Task: In the Company airproducts.com, schedule a meeting with title: 'Introducing Our Products and Services ', Select date: '23 July, 2023', select start time: 10:00:AM. Add location in person New York with meeting description: Kindly join this meeting to understand Product Demo and Service Presentation. Add attendees from company's contact and save.. Logged in from softage.1@softage.net
Action: Mouse moved to (75, 49)
Screenshot: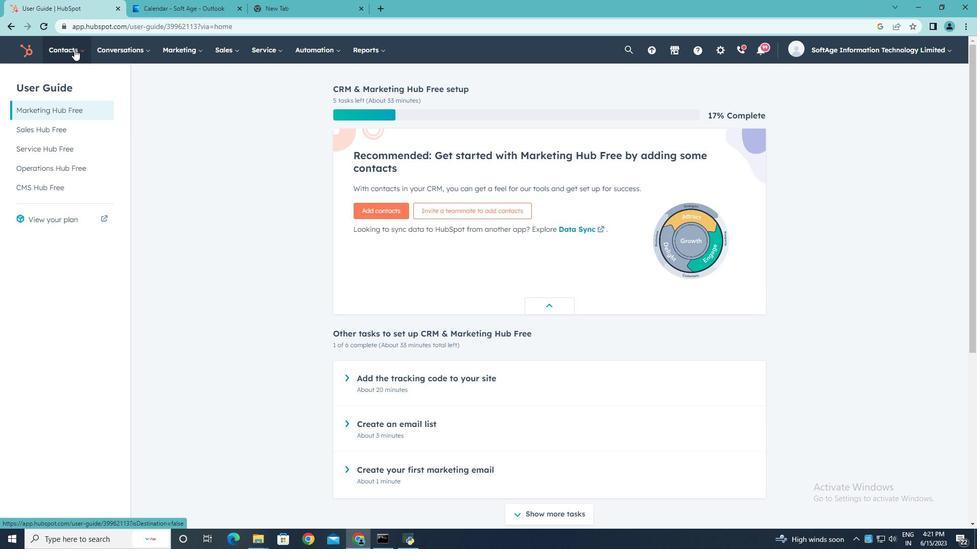 
Action: Mouse pressed left at (75, 49)
Screenshot: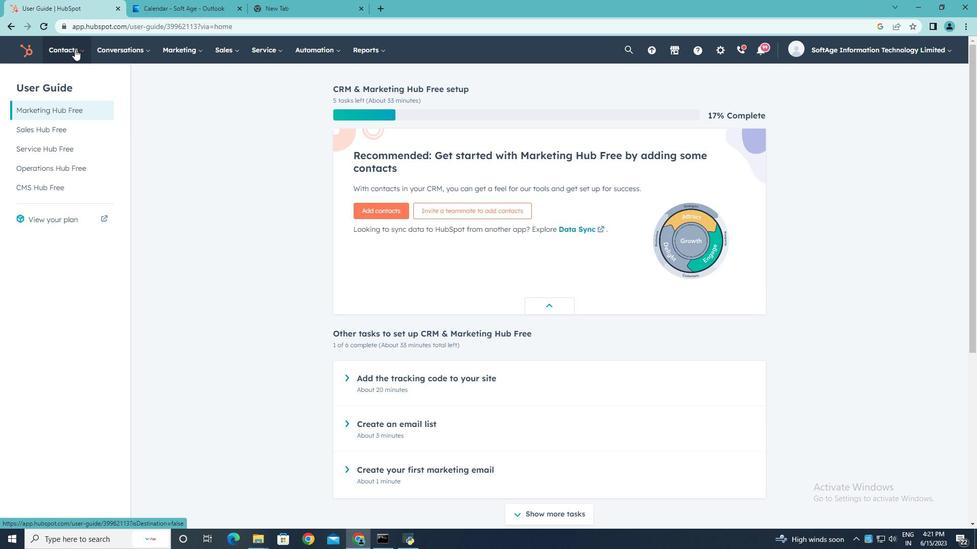 
Action: Mouse moved to (79, 101)
Screenshot: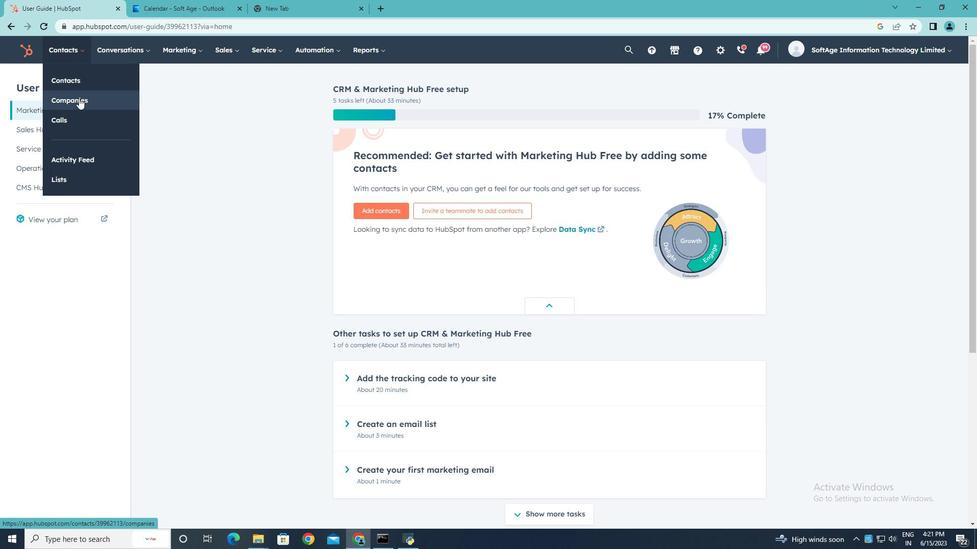 
Action: Mouse pressed left at (79, 101)
Screenshot: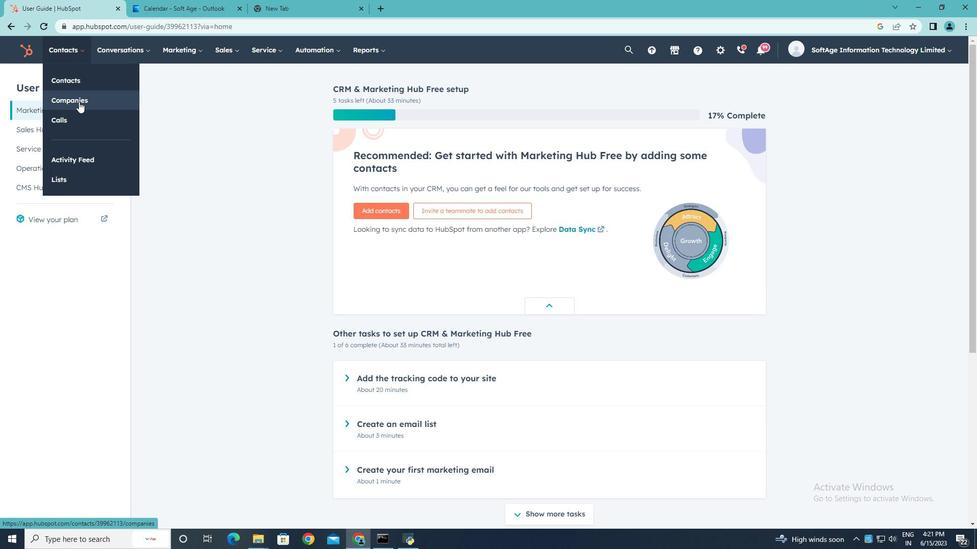 
Action: Mouse moved to (68, 168)
Screenshot: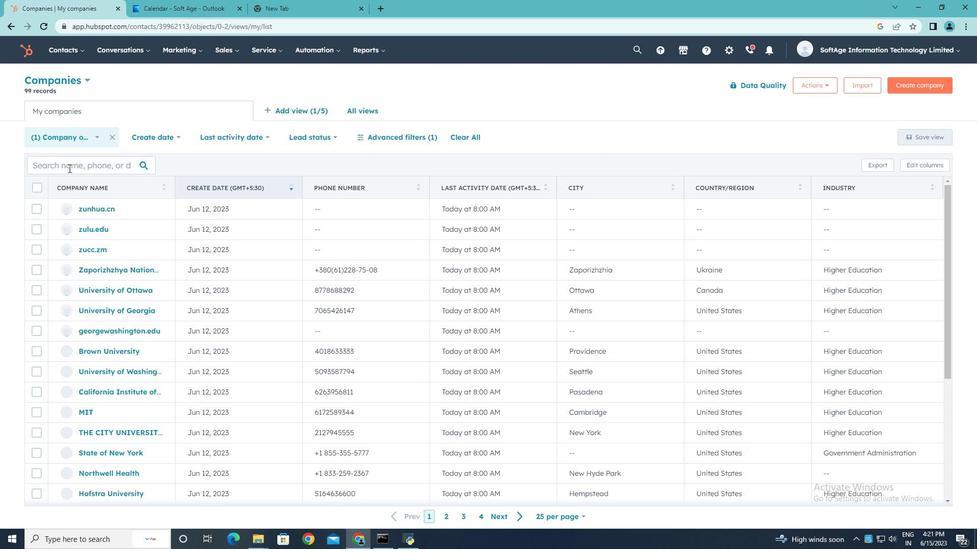 
Action: Mouse pressed left at (68, 168)
Screenshot: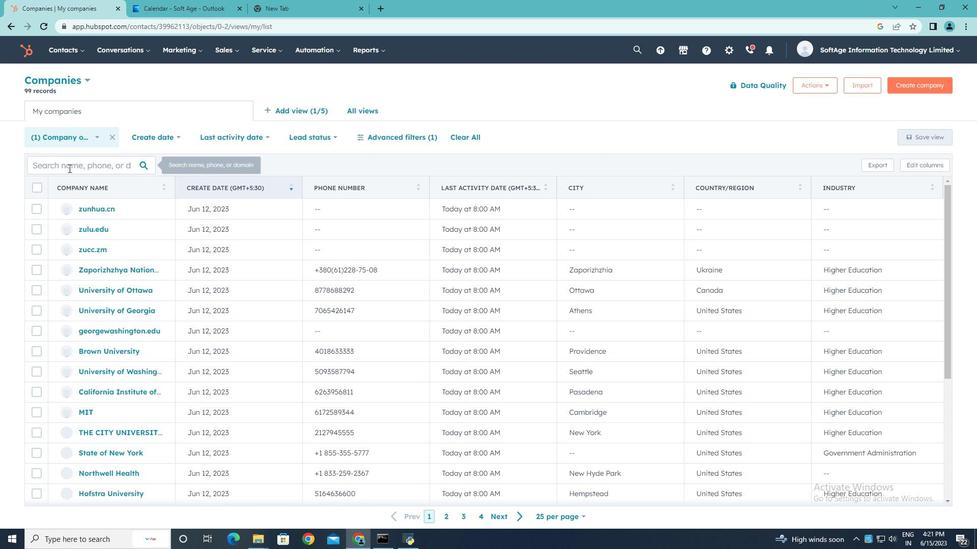 
Action: Mouse moved to (69, 167)
Screenshot: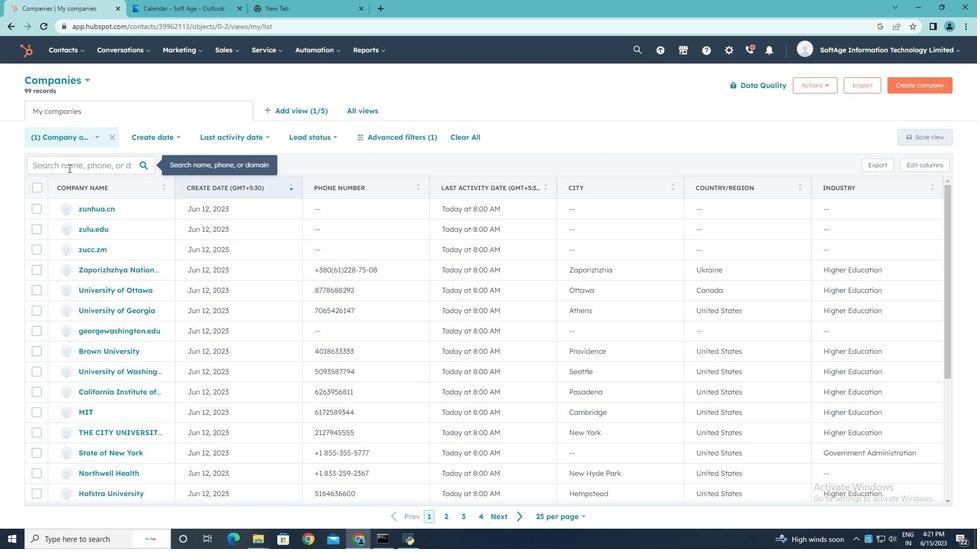 
Action: Key pressed airproducts.com
Screenshot: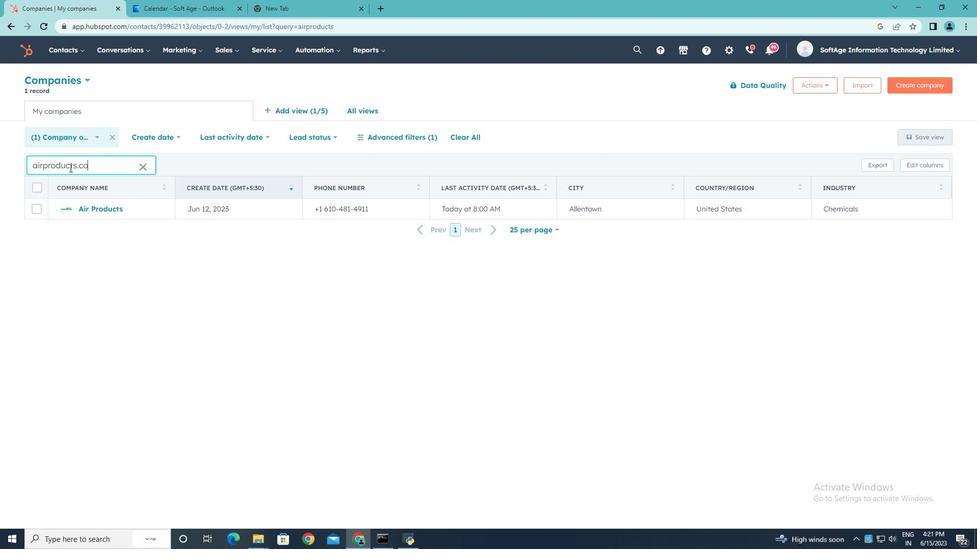 
Action: Mouse moved to (89, 210)
Screenshot: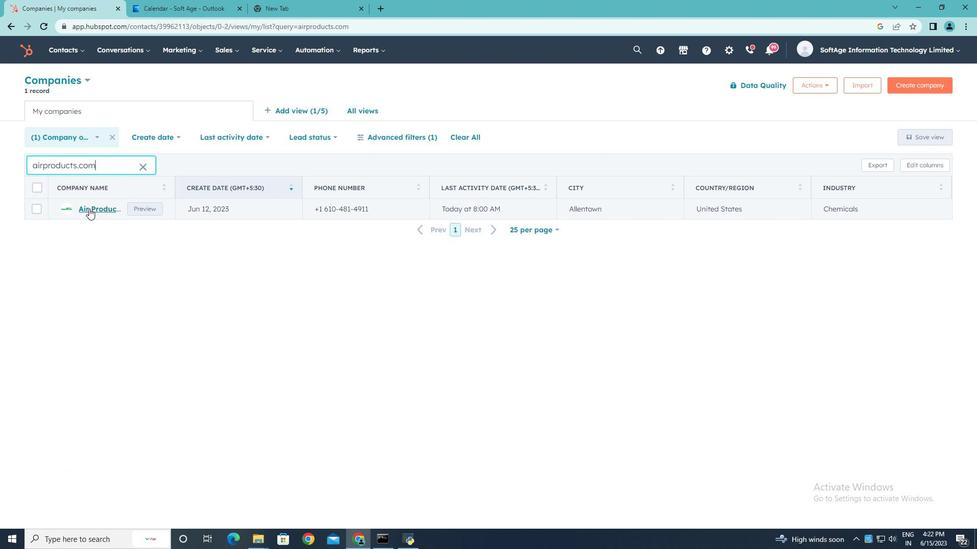 
Action: Mouse pressed left at (89, 210)
Screenshot: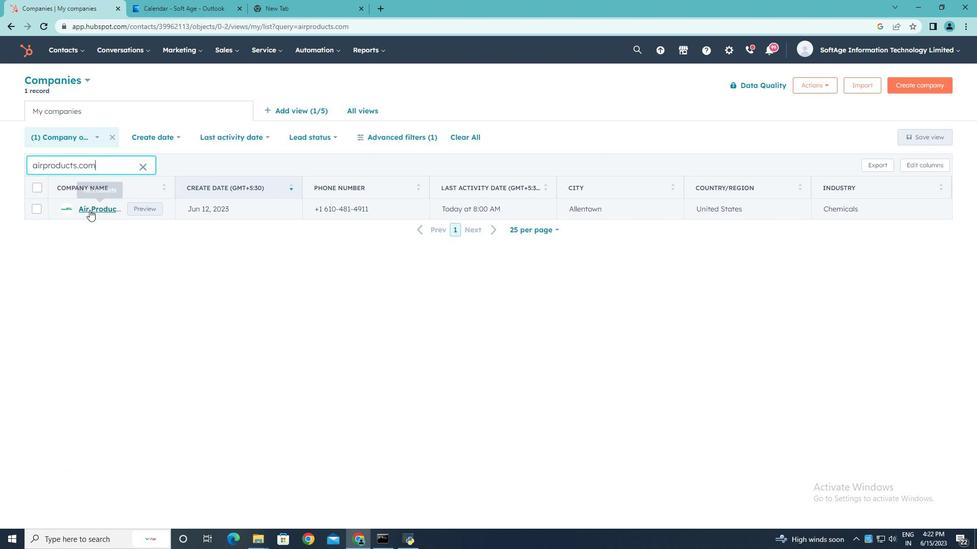 
Action: Mouse moved to (170, 167)
Screenshot: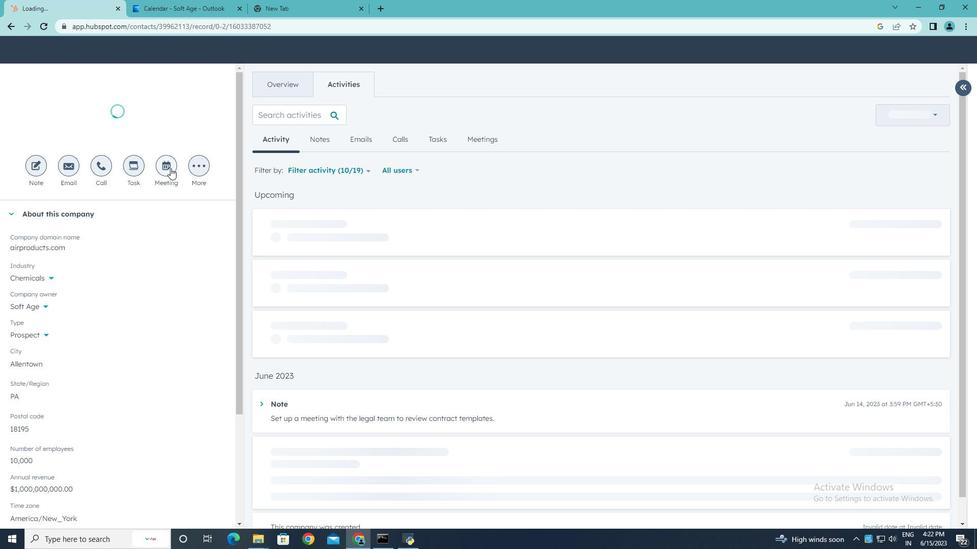 
Action: Mouse pressed left at (170, 167)
Screenshot: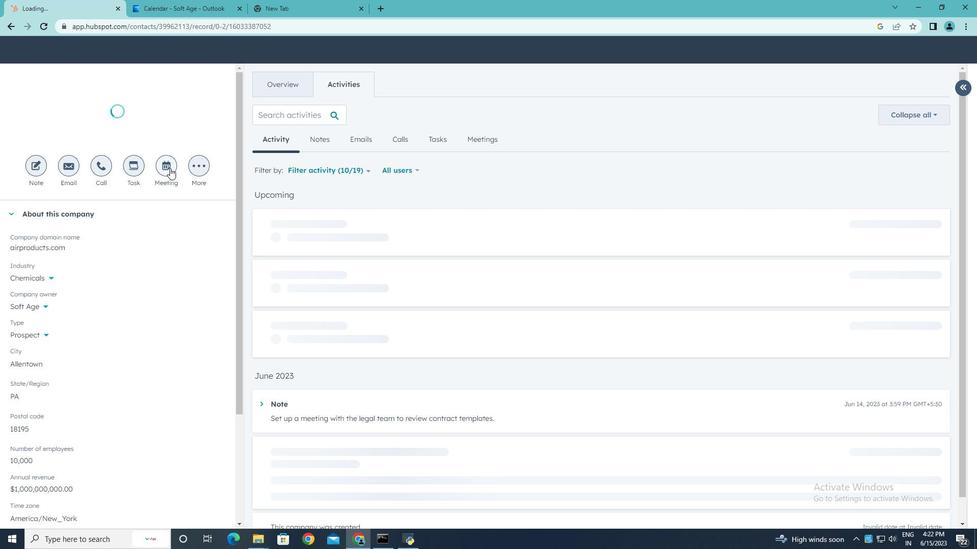 
Action: Key pressed <Key.shift>Introducing<Key.space><Key.shift>Our<Key.space><Key.shift><Key.shift><Key.shift>Products<Key.space>and<Key.space><Key.shift>Services.
Screenshot: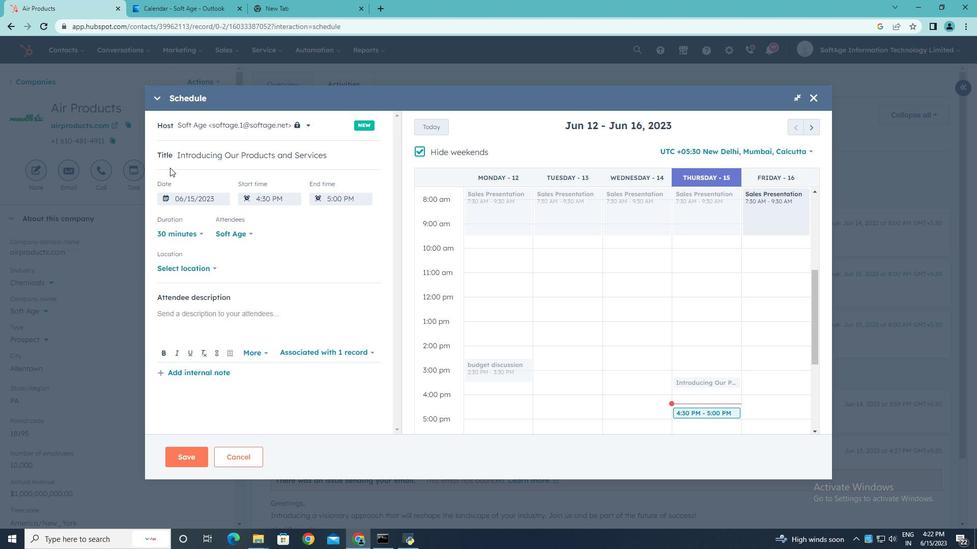 
Action: Mouse moved to (417, 151)
Screenshot: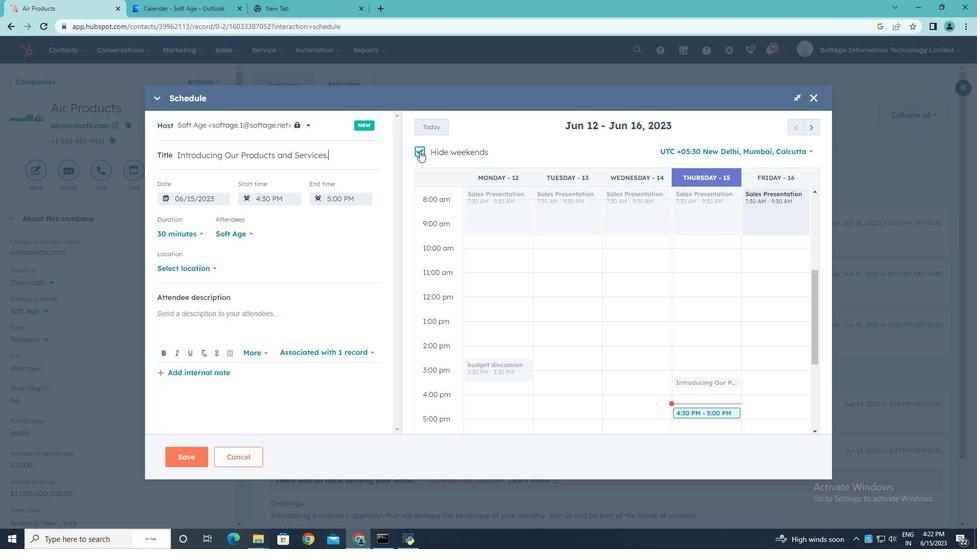
Action: Mouse pressed left at (417, 151)
Screenshot: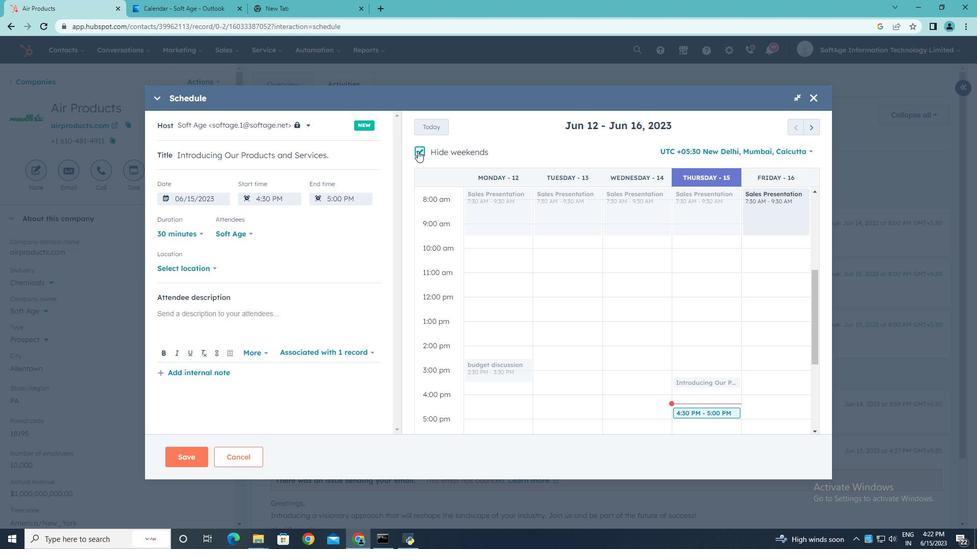 
Action: Mouse moved to (812, 132)
Screenshot: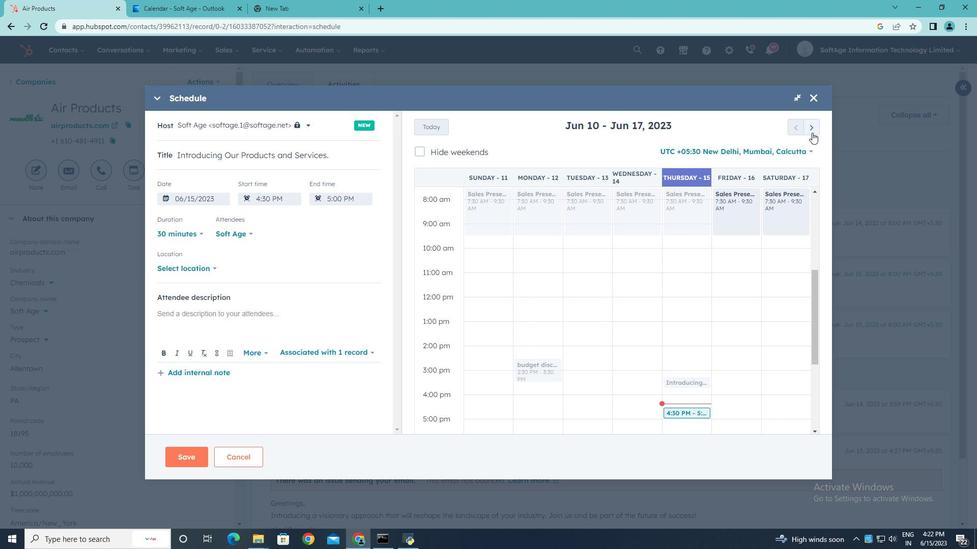 
Action: Mouse pressed left at (812, 132)
Screenshot: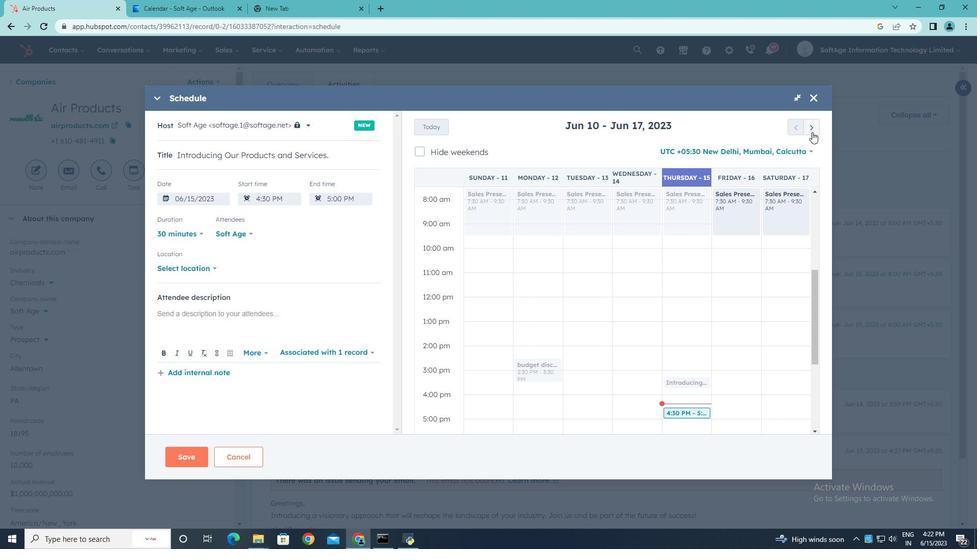 
Action: Mouse pressed left at (812, 132)
Screenshot: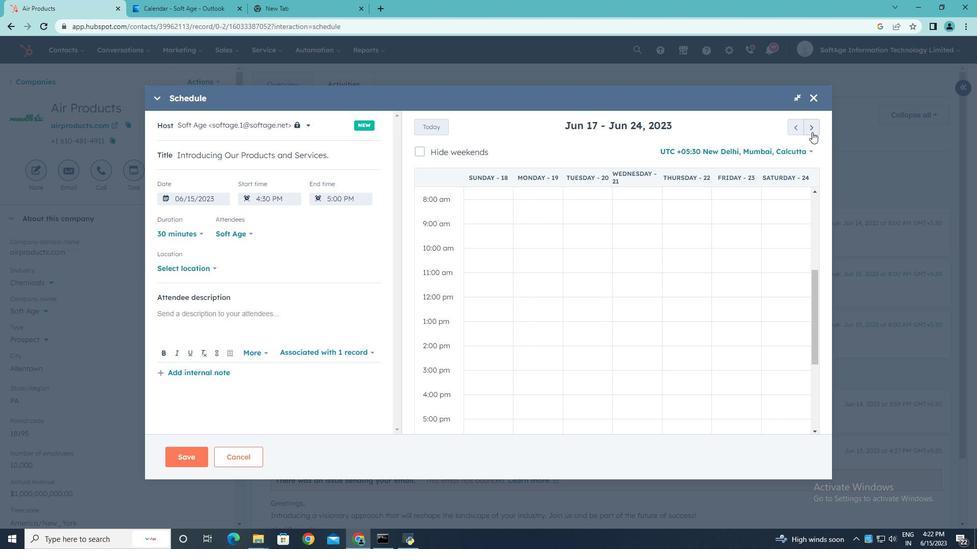 
Action: Mouse pressed left at (812, 132)
Screenshot: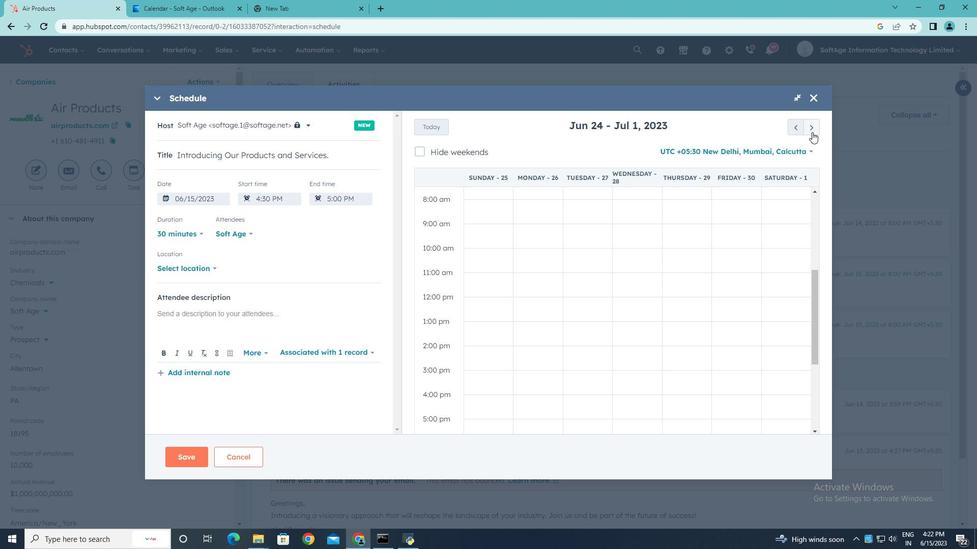 
Action: Mouse pressed left at (812, 132)
Screenshot: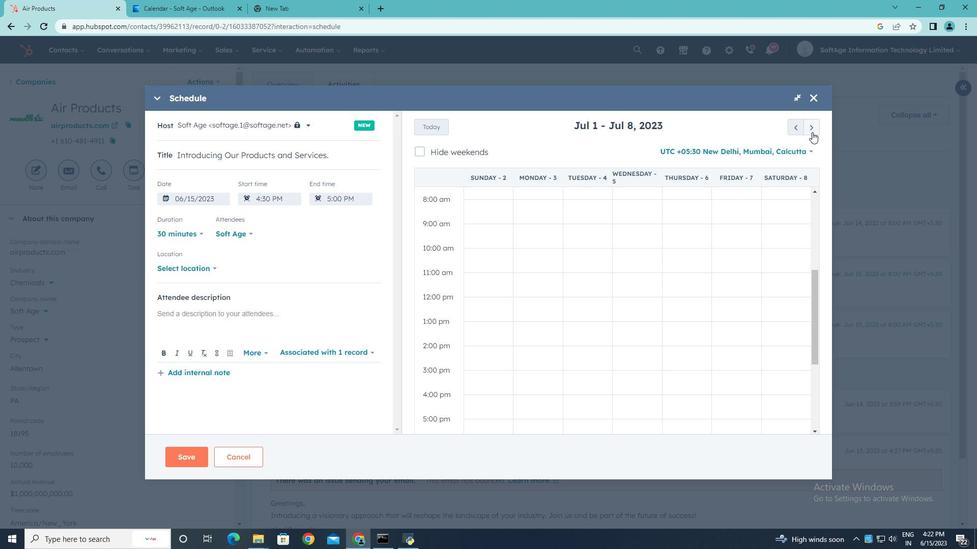 
Action: Mouse pressed left at (812, 132)
Screenshot: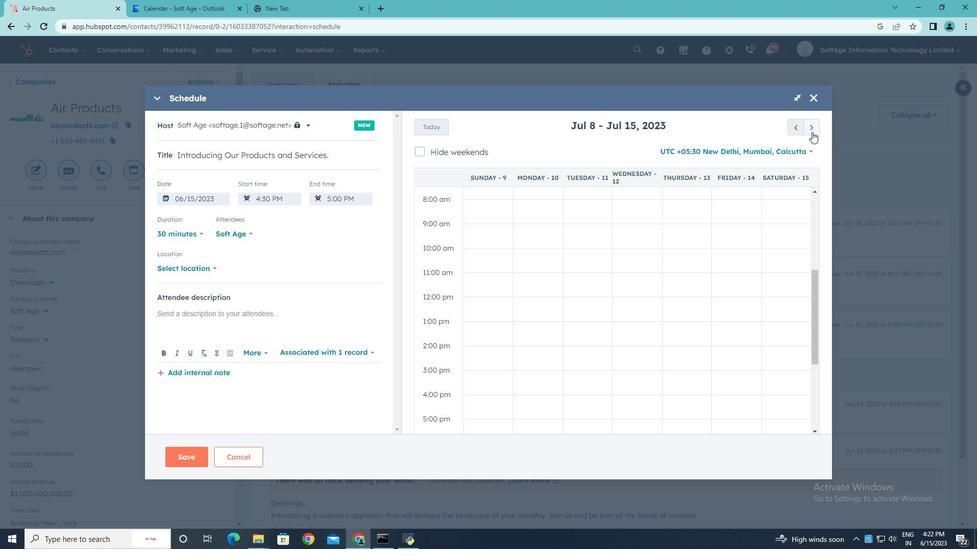 
Action: Mouse pressed left at (812, 132)
Screenshot: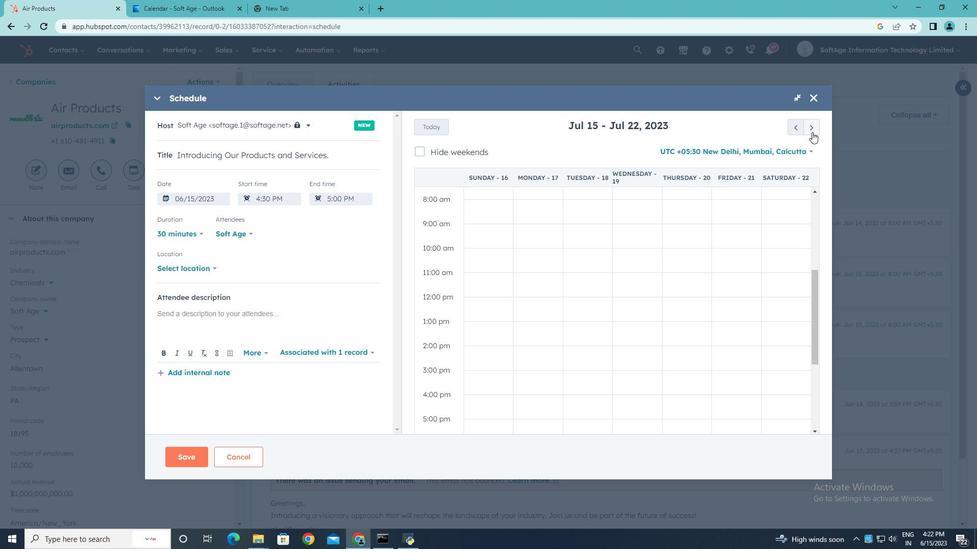 
Action: Mouse moved to (495, 253)
Screenshot: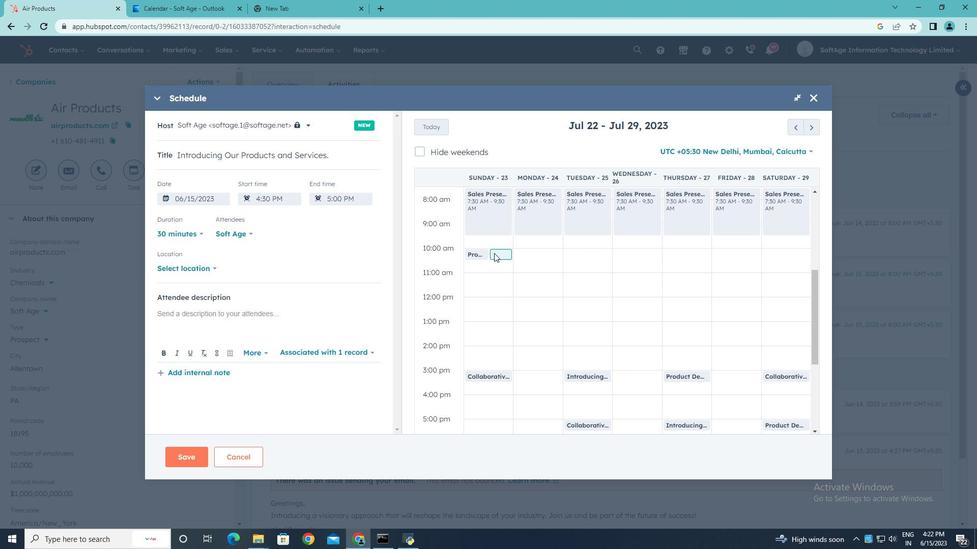 
Action: Mouse pressed left at (495, 253)
Screenshot: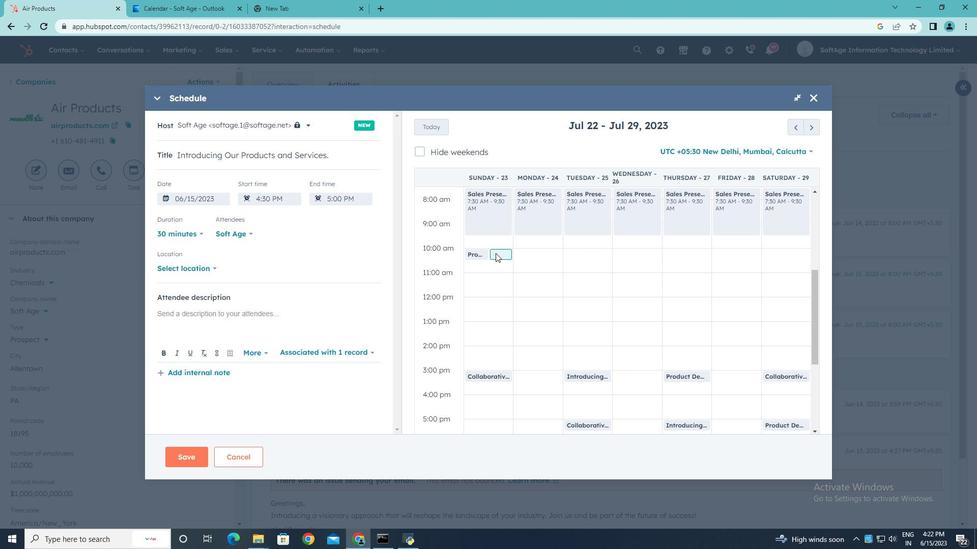 
Action: Mouse moved to (214, 268)
Screenshot: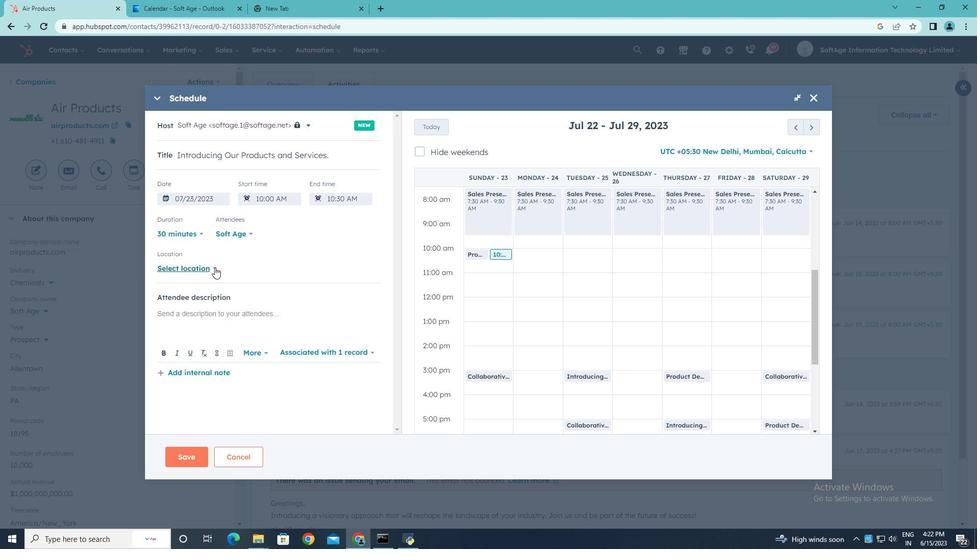 
Action: Mouse pressed left at (214, 268)
Screenshot: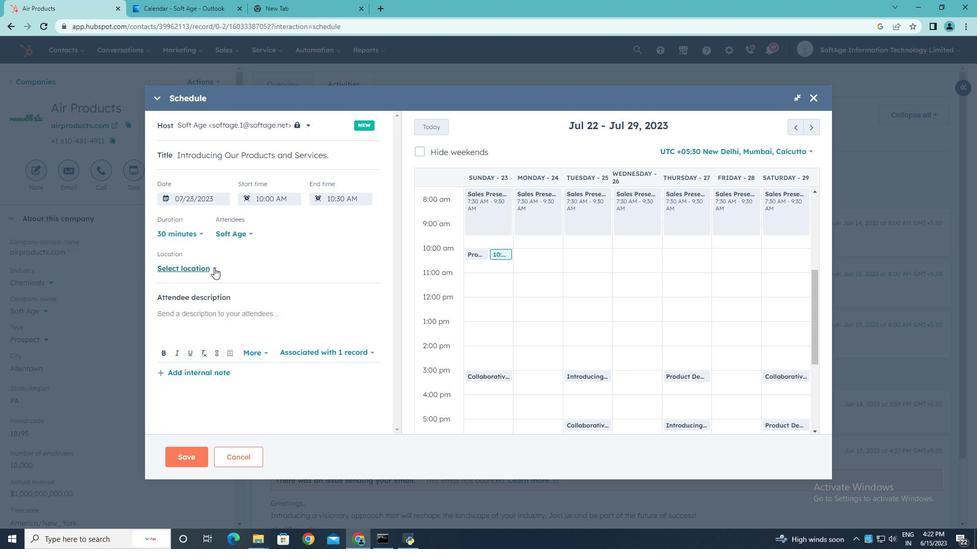 
Action: Mouse moved to (245, 261)
Screenshot: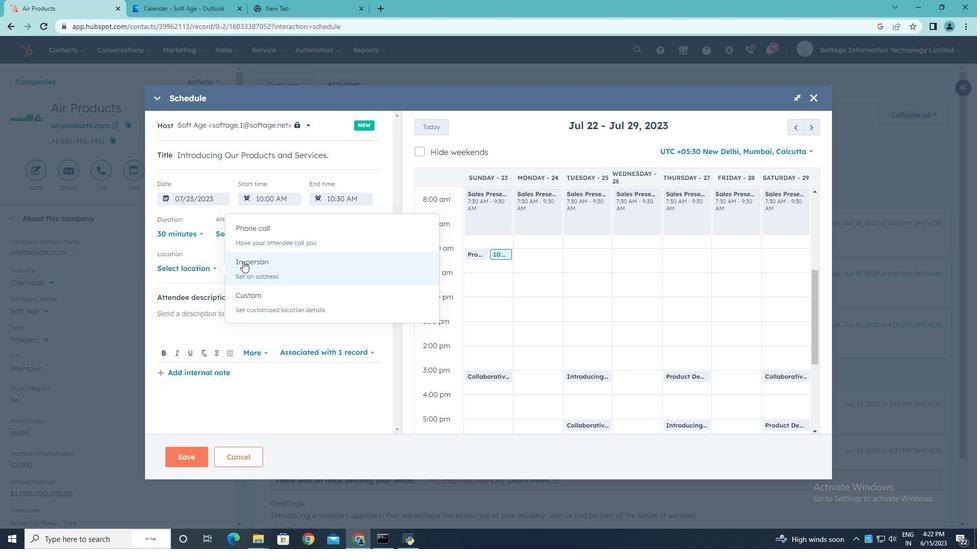 
Action: Mouse pressed left at (245, 261)
Screenshot: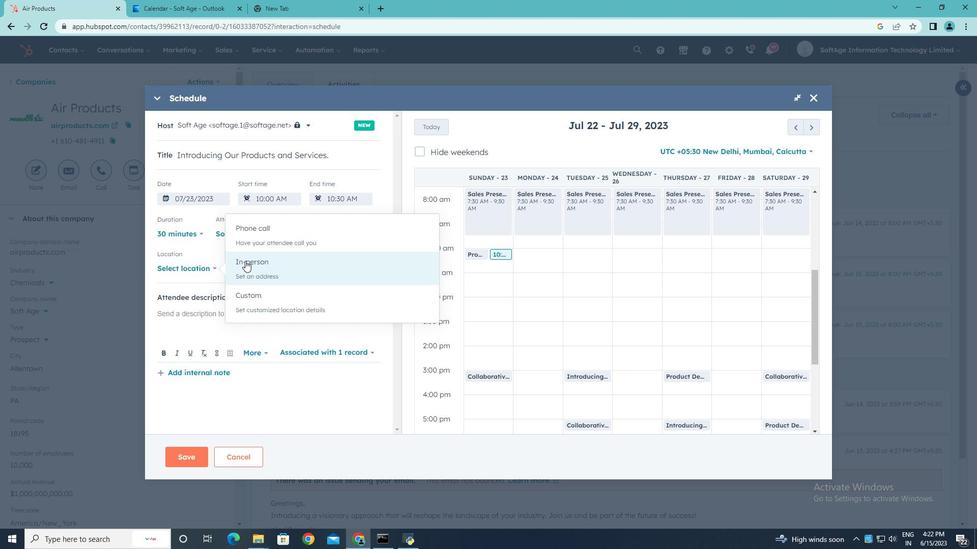 
Action: Mouse pressed left at (245, 261)
Screenshot: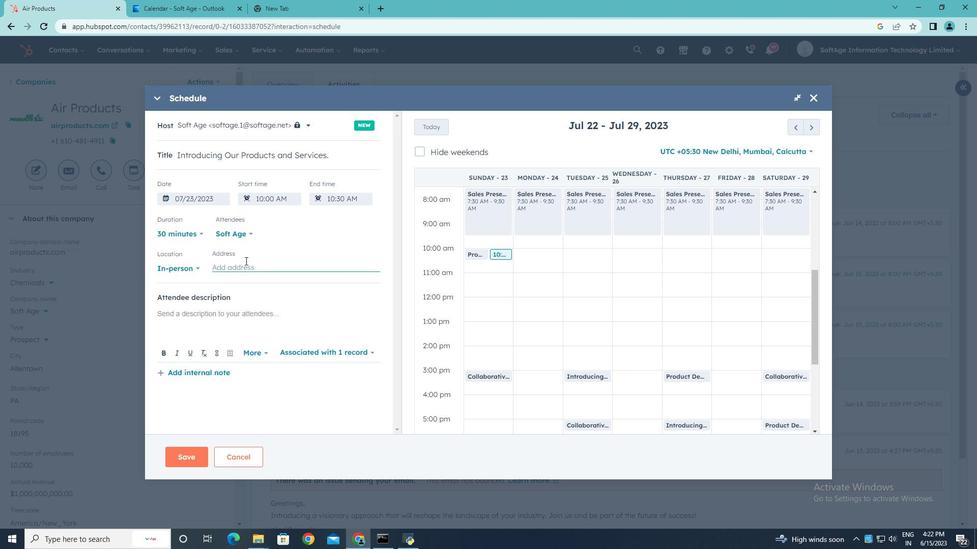 
Action: Mouse moved to (245, 261)
Screenshot: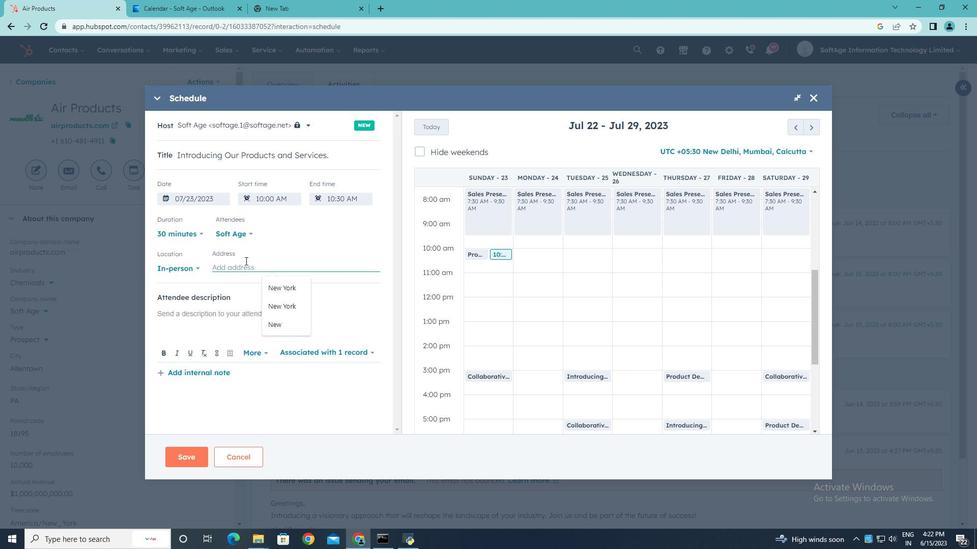 
Action: Key pressed <Key.shift>New<Key.space><Key.shift>York
Screenshot: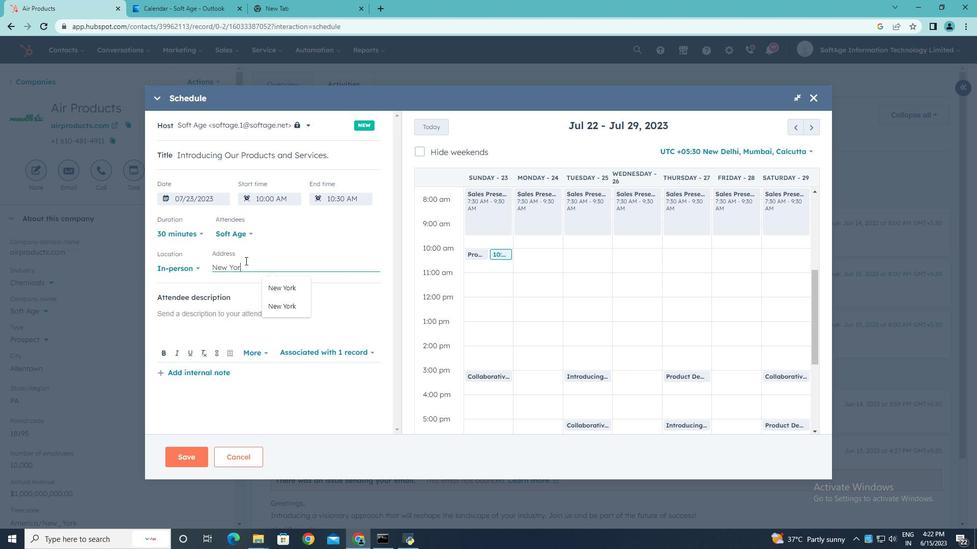 
Action: Mouse moved to (221, 313)
Screenshot: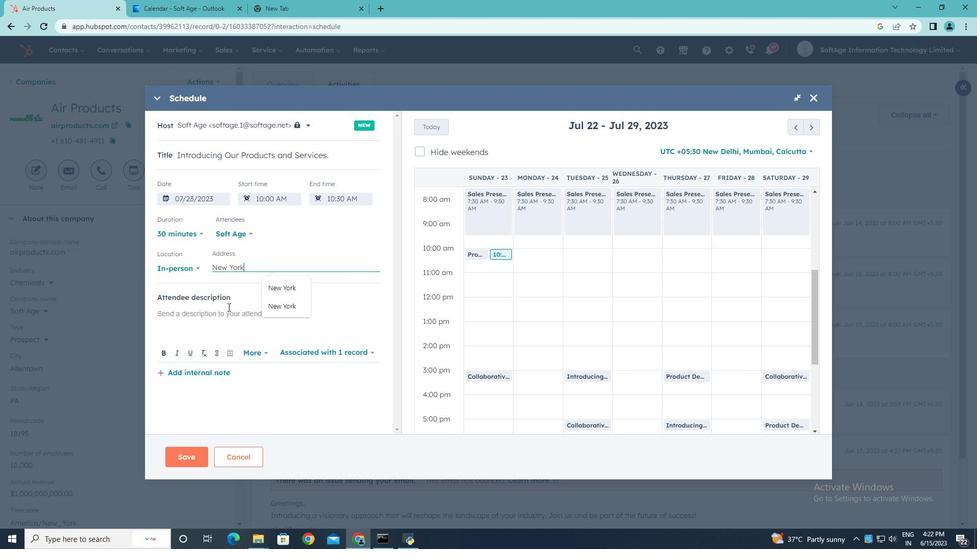 
Action: Mouse pressed left at (221, 313)
Screenshot: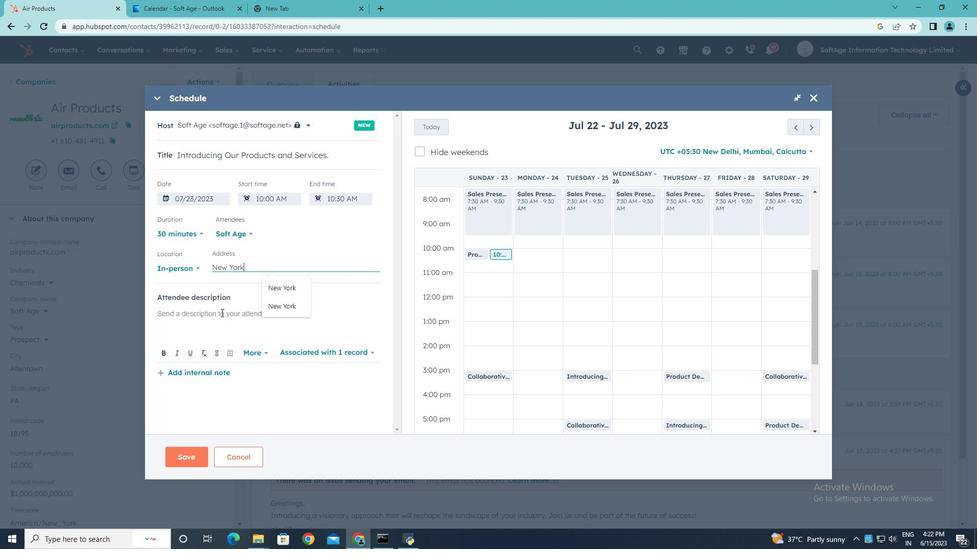
Action: Key pressed <Key.shift>Kr<Key.backspace>indly<Key.space>this<Key.space><Key.backspace><Key.backspace><Key.backspace><Key.backspace><Key.backspace>join<Key.space>this<Key.space>meeyt<Key.backspace><Key.backspace>ting<Key.space>to<Key.space>understand<Key.space><Key.shift><Key.shift><Key.shift><Key.shift><Key.shift><Key.shift><Key.shift><Key.shift><Key.shift><Key.shift><Key.shift><Key.shift><Key.shift><Key.shift><Key.shift><Key.shift><Key.shift><Key.shift>Product<Key.space><Key.shift>Demo<Key.space>and<Key.space><Key.shift>Service<Key.space><Key.shift>Presentation.
Screenshot: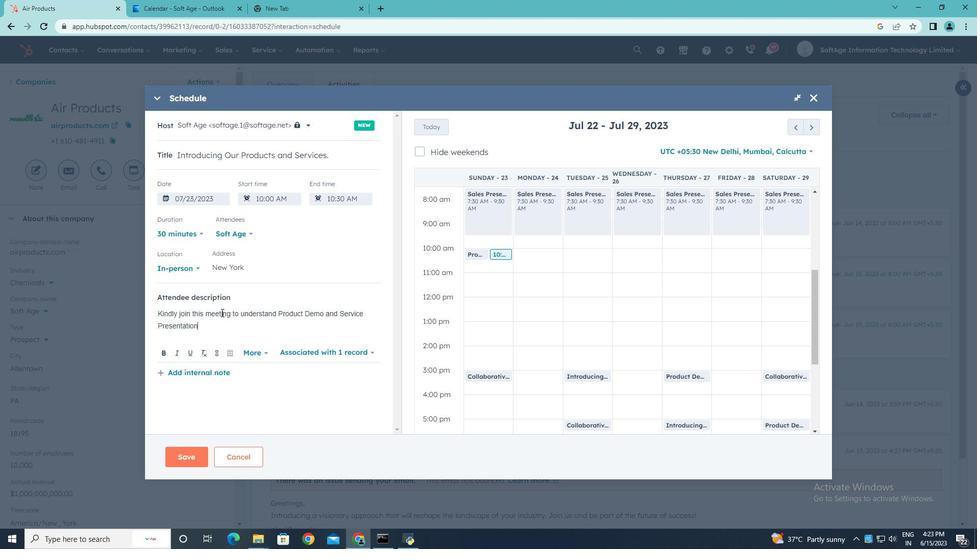 
Action: Mouse moved to (249, 232)
Screenshot: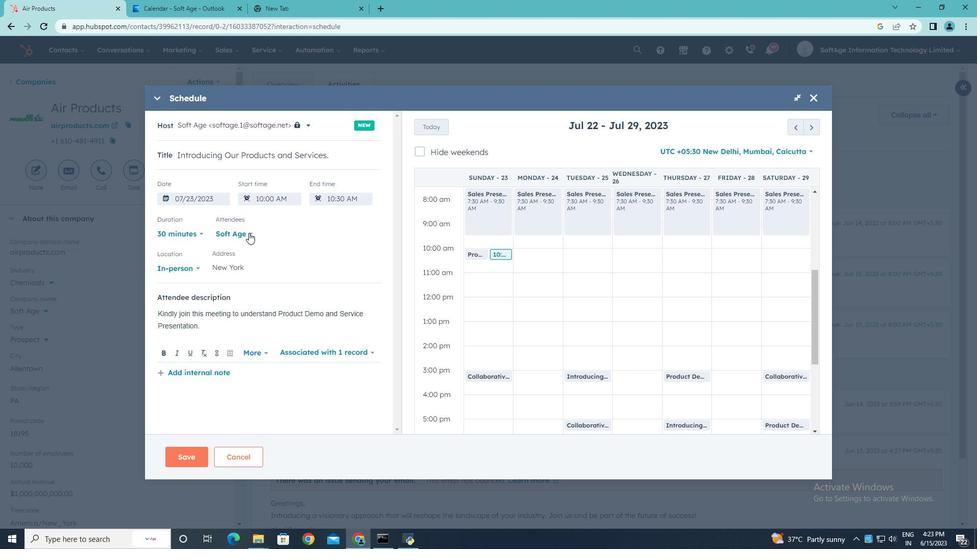 
Action: Mouse pressed left at (249, 232)
Screenshot: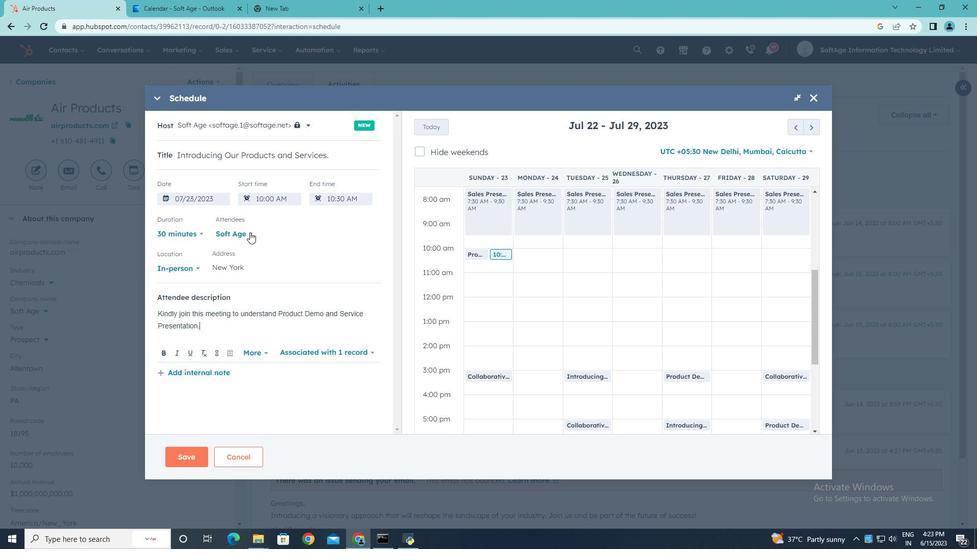 
Action: Mouse moved to (187, 363)
Screenshot: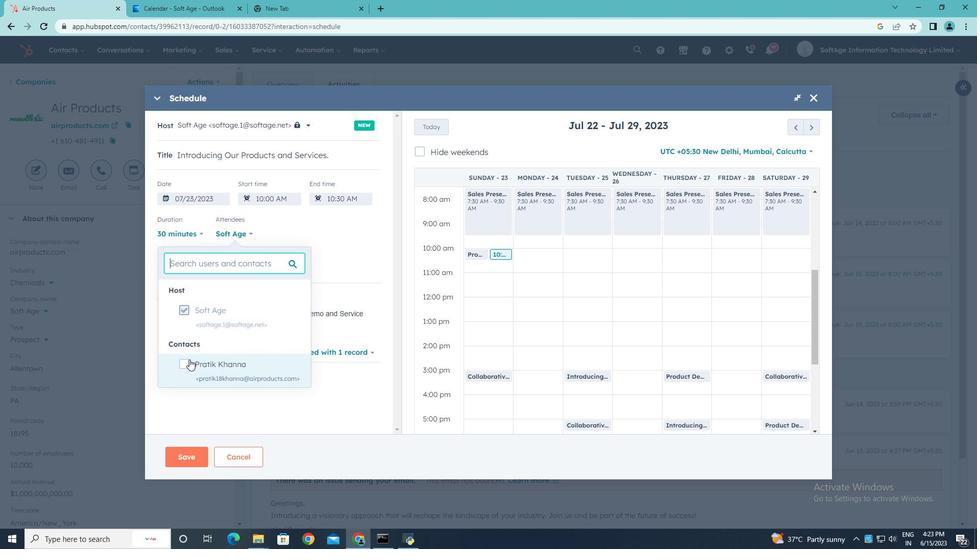 
Action: Mouse pressed left at (187, 363)
Screenshot: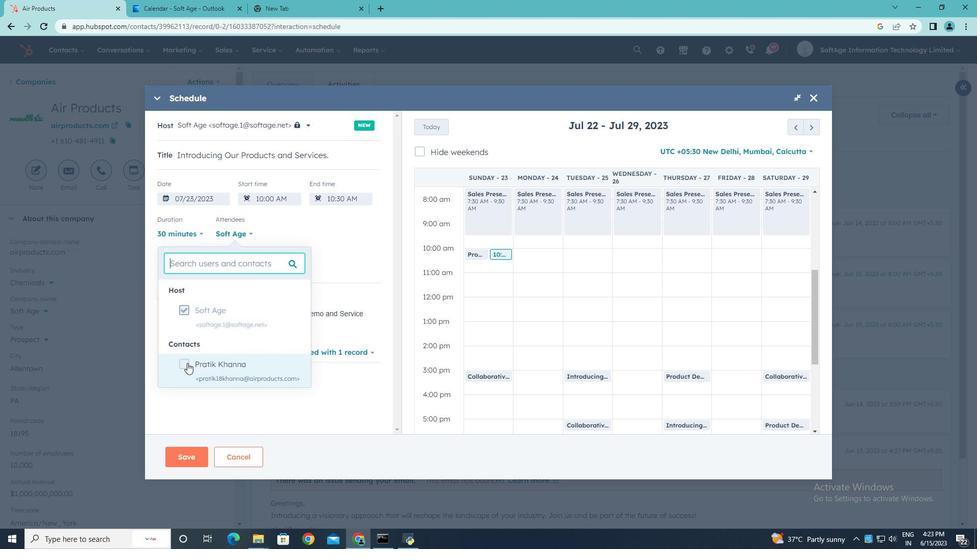 
Action: Mouse moved to (345, 398)
Screenshot: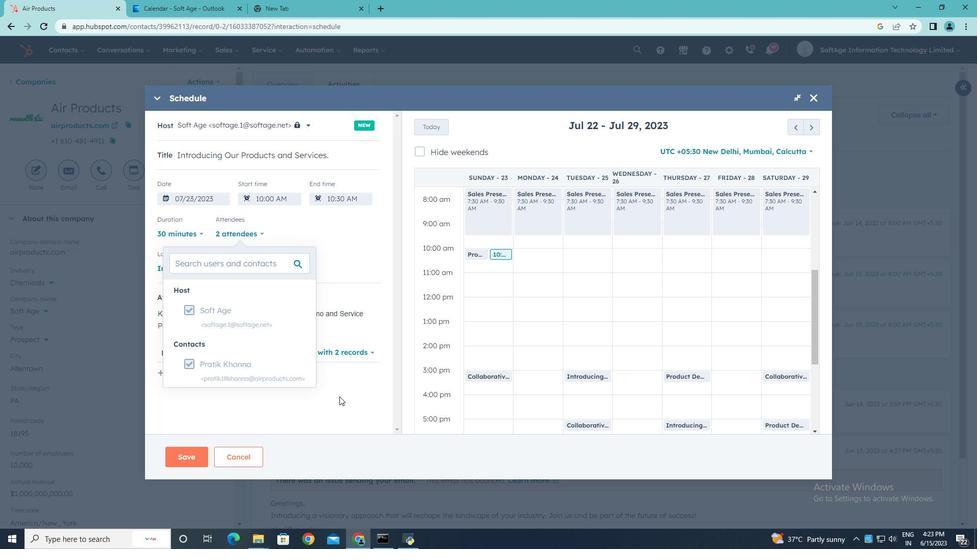 
Action: Mouse pressed left at (345, 398)
Screenshot: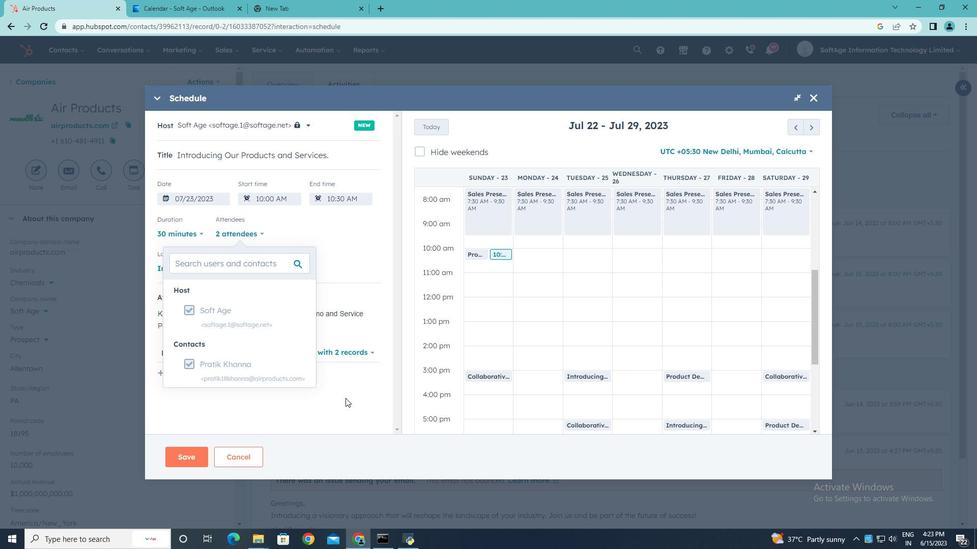 
Action: Mouse moved to (183, 455)
Screenshot: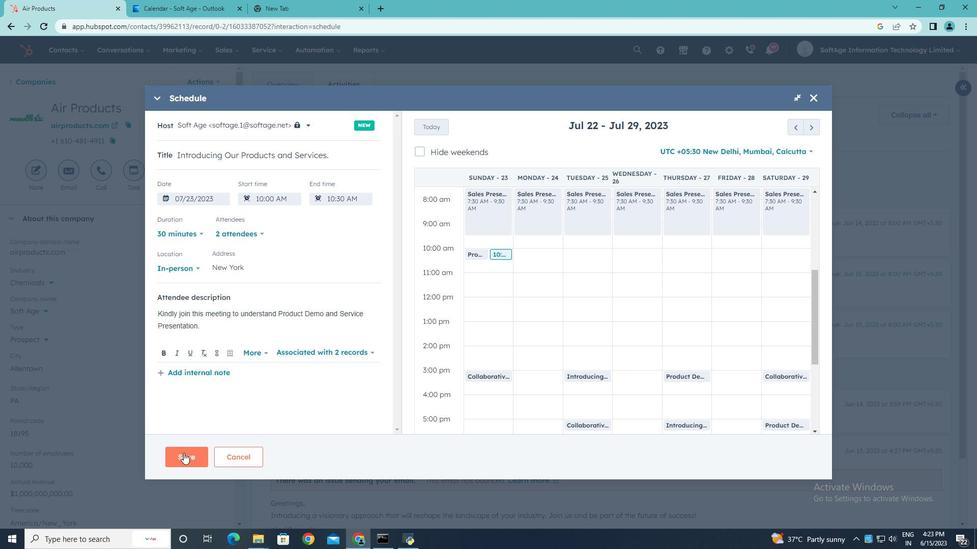 
Action: Mouse pressed left at (183, 455)
Screenshot: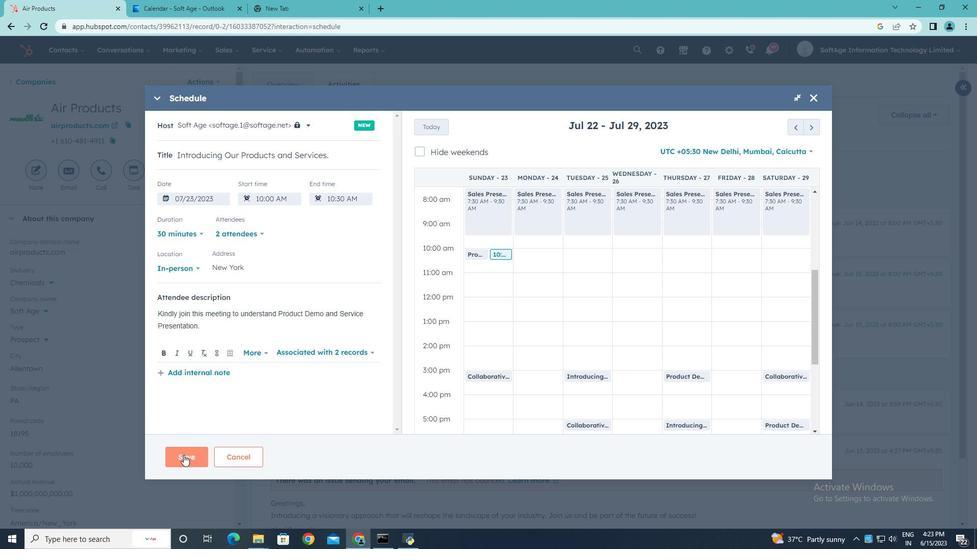 
